 Task: Create a blank project AcePlan with privacy Public and default view as List and in the team Taskers . Create three sections in the project as To-Do, Doing and Done
Action: Mouse moved to (61, 69)
Screenshot: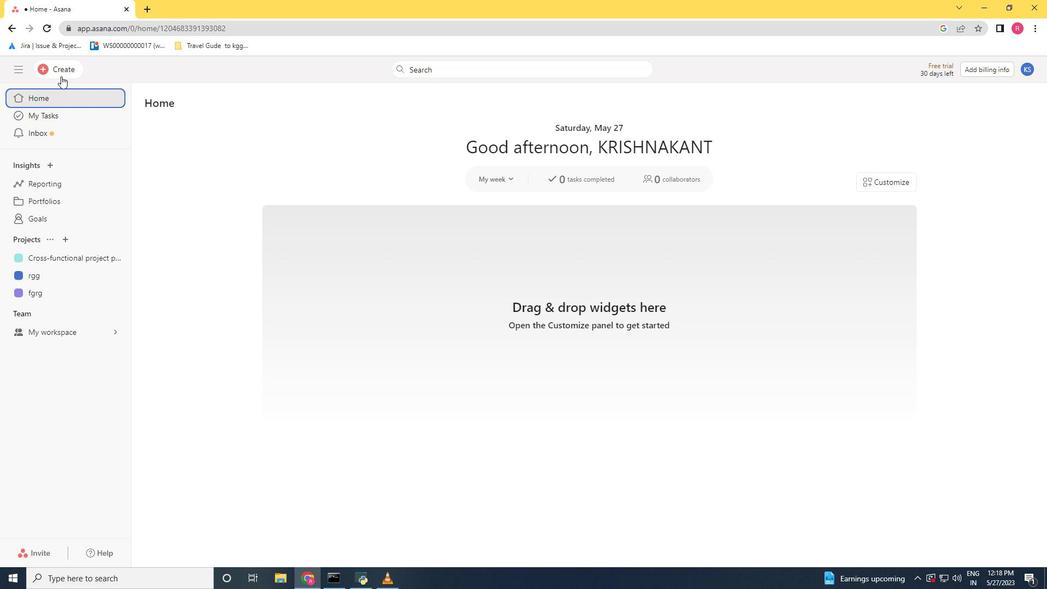 
Action: Mouse pressed left at (61, 69)
Screenshot: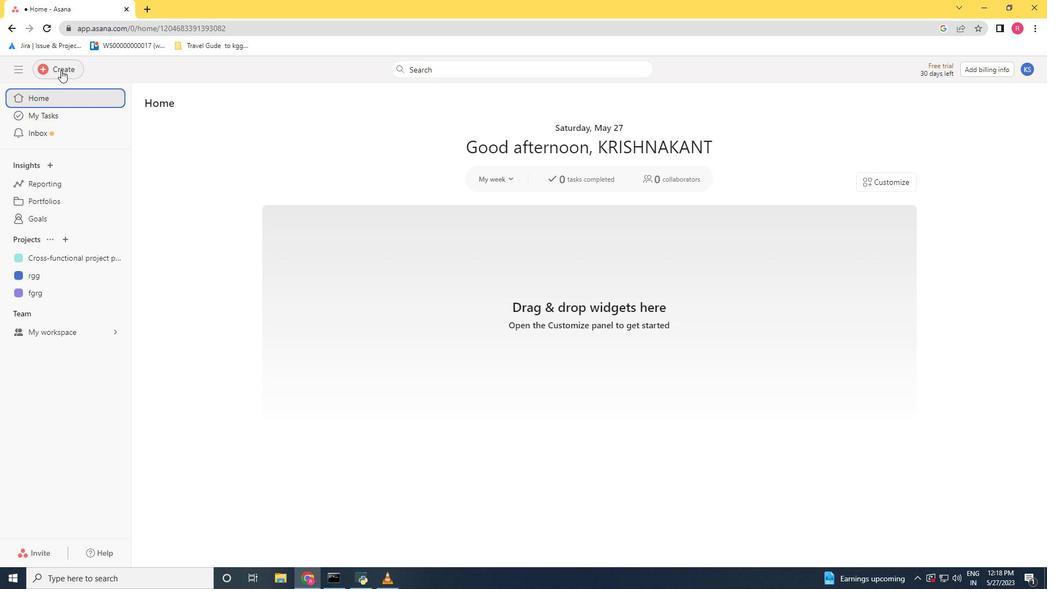 
Action: Mouse moved to (103, 93)
Screenshot: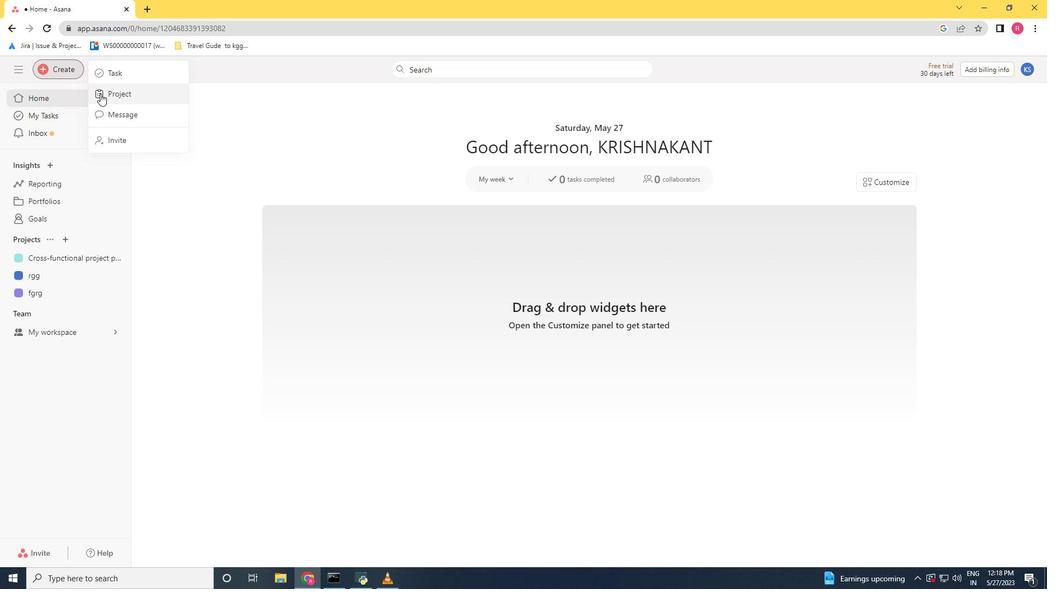 
Action: Mouse pressed left at (103, 93)
Screenshot: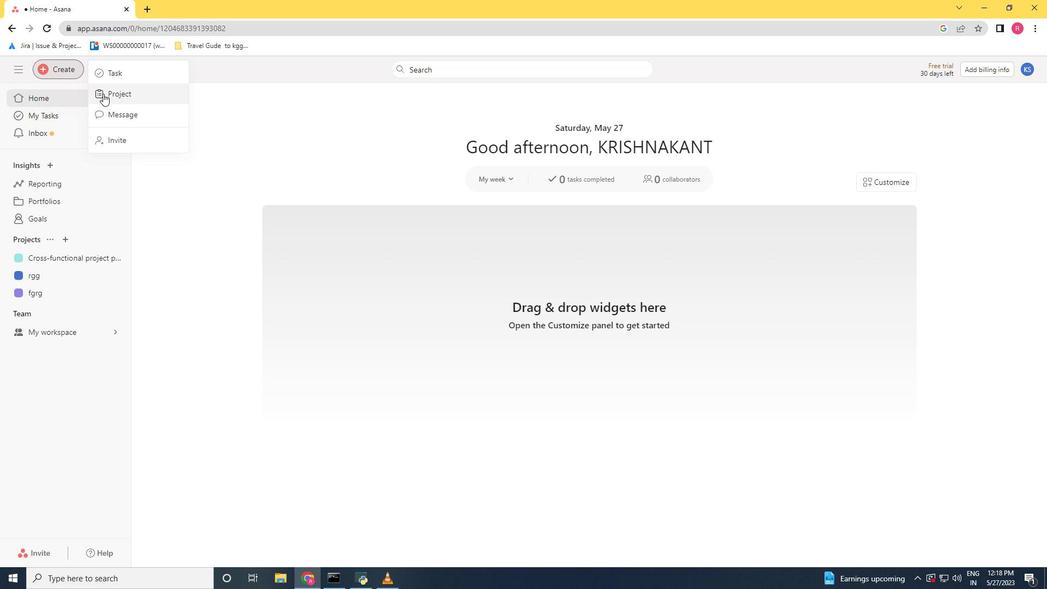 
Action: Mouse moved to (445, 234)
Screenshot: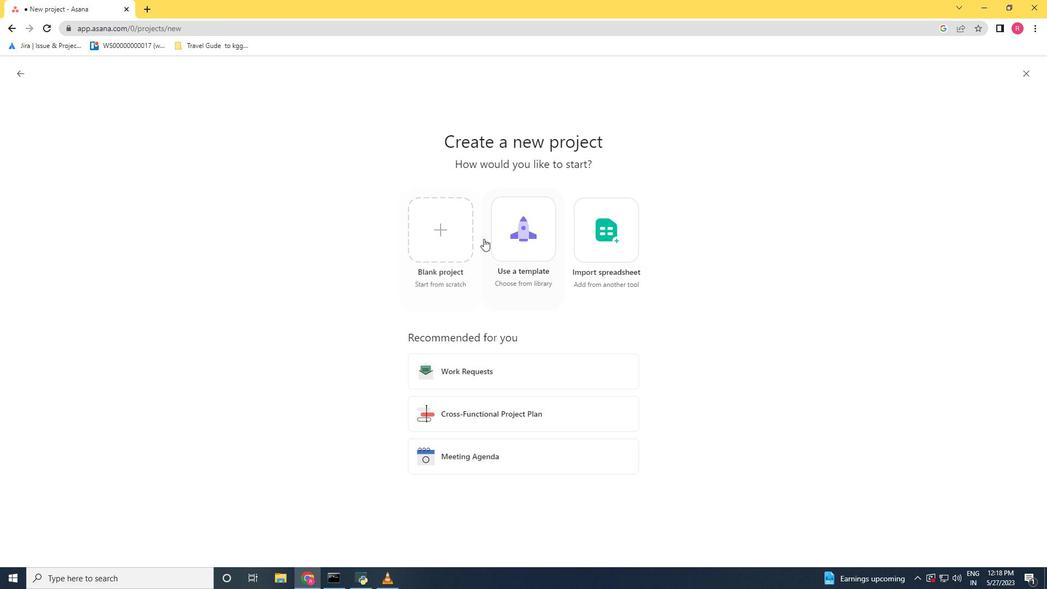 
Action: Mouse pressed left at (445, 234)
Screenshot: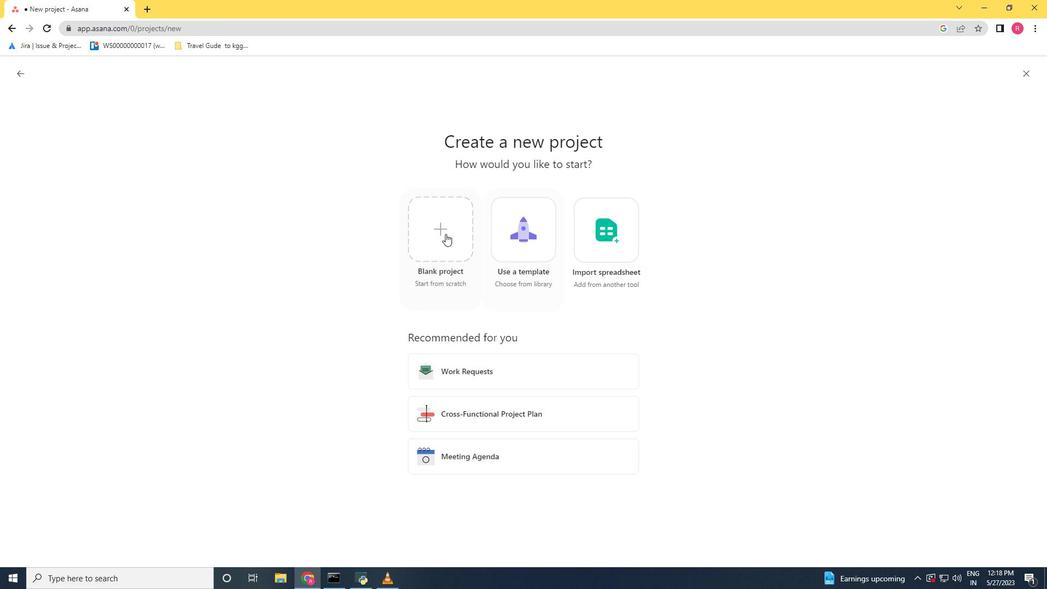 
Action: Mouse moved to (260, 166)
Screenshot: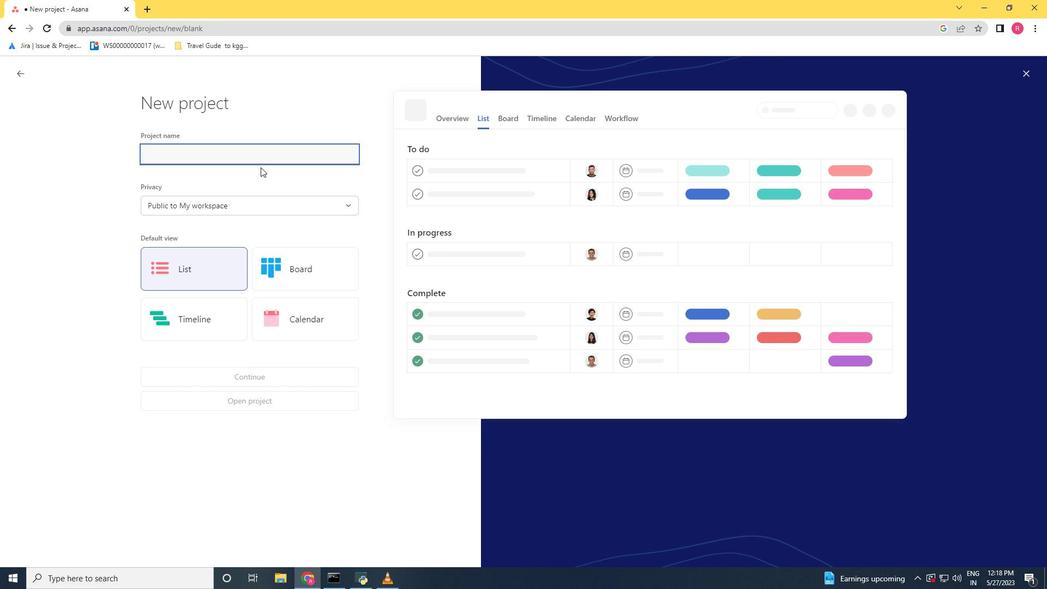 
Action: Key pressed <Key.shift><Key.shift><Key.shift><Key.shift><Key.shift><Key.shift><Key.shift><Key.shift>Ace<Key.shift>Plan
Screenshot: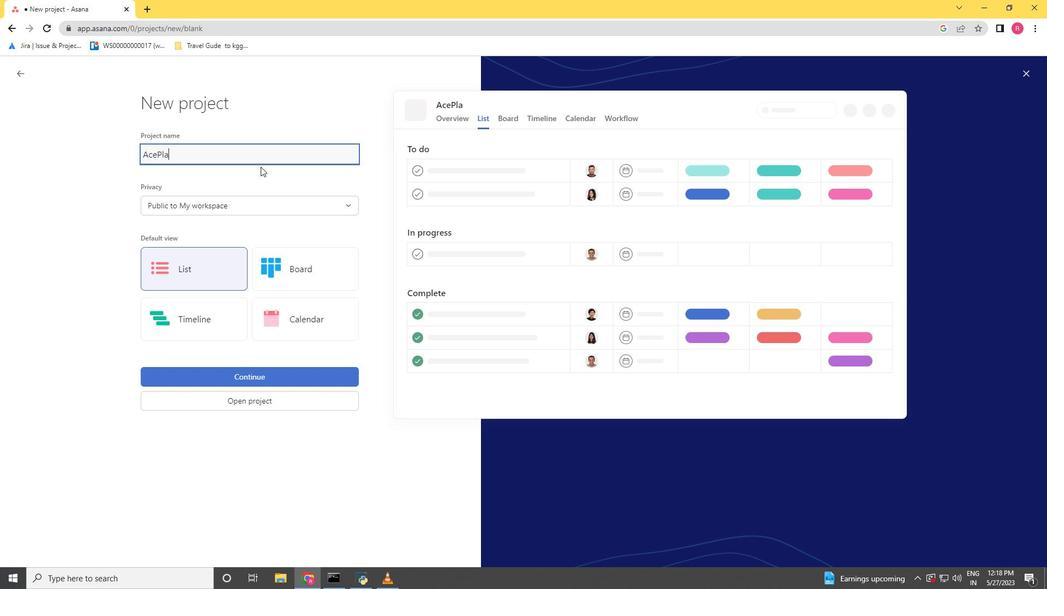 
Action: Mouse moved to (257, 206)
Screenshot: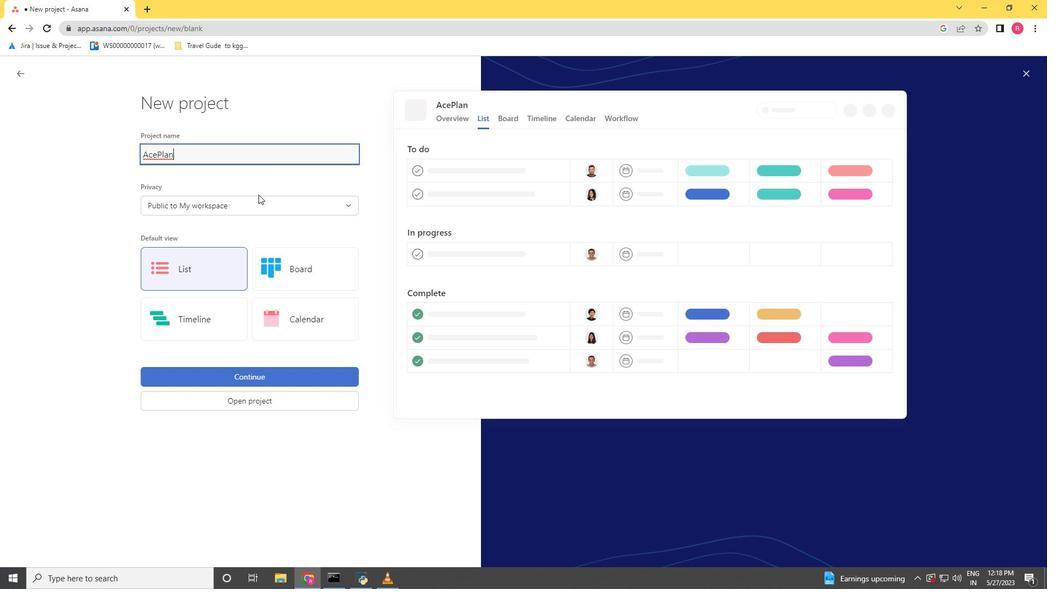 
Action: Mouse pressed left at (257, 206)
Screenshot: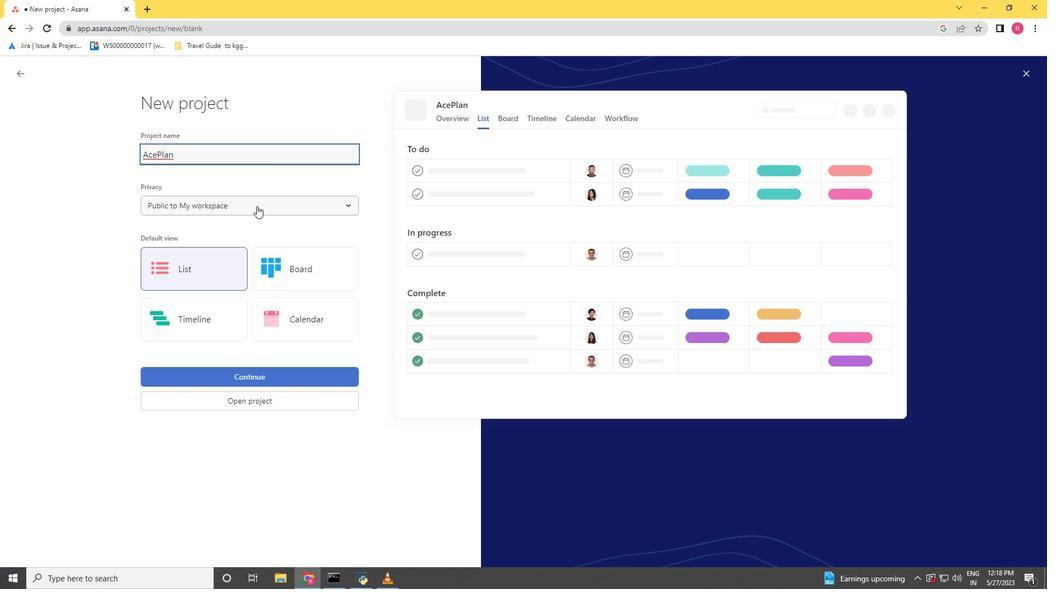 
Action: Mouse moved to (204, 225)
Screenshot: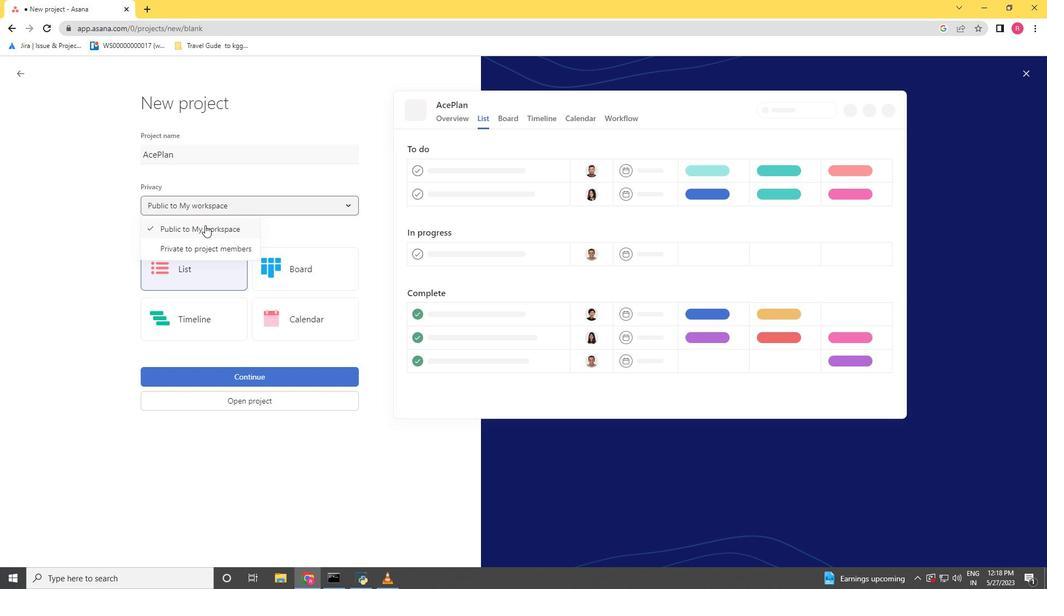 
Action: Mouse pressed left at (204, 225)
Screenshot: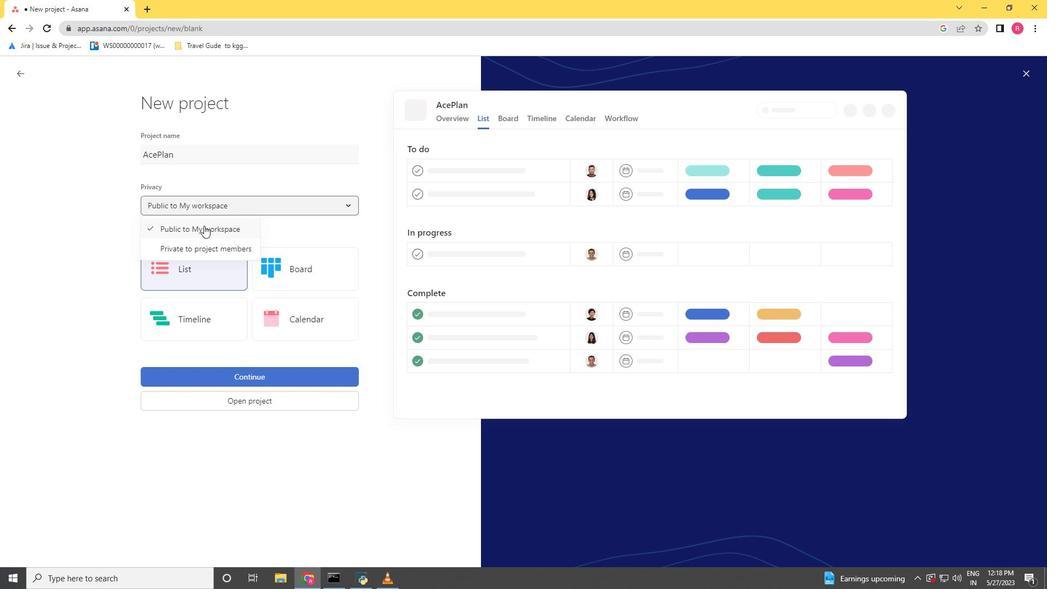 
Action: Mouse moved to (197, 260)
Screenshot: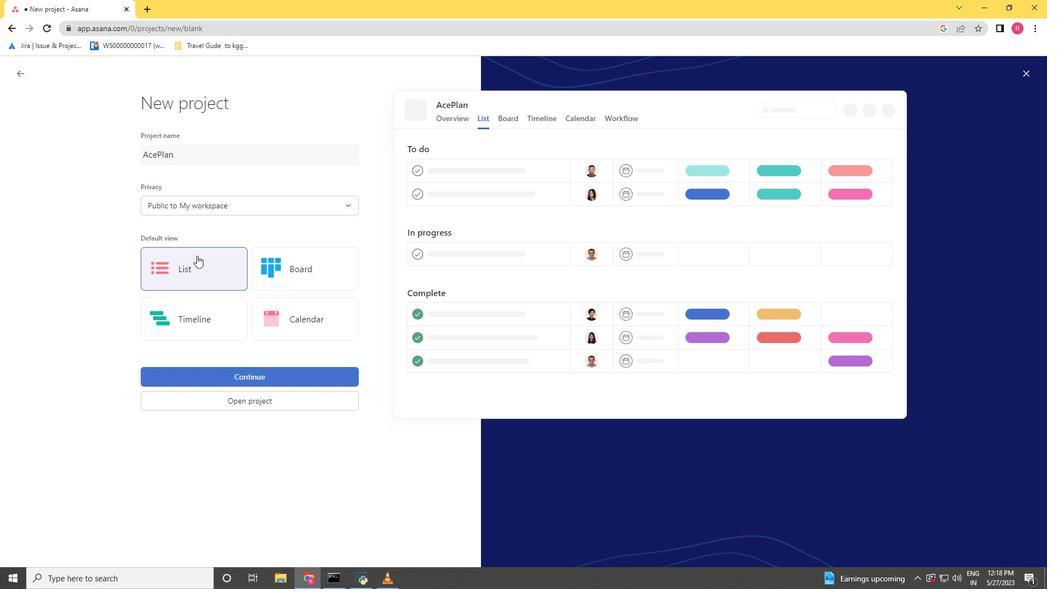 
Action: Mouse pressed left at (197, 260)
Screenshot: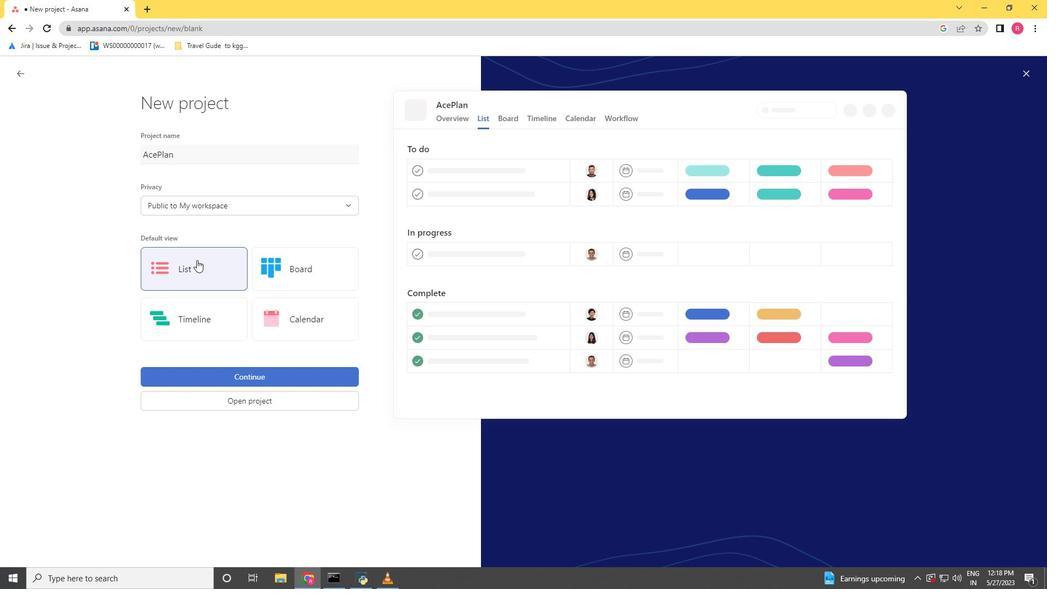 
Action: Mouse moved to (236, 378)
Screenshot: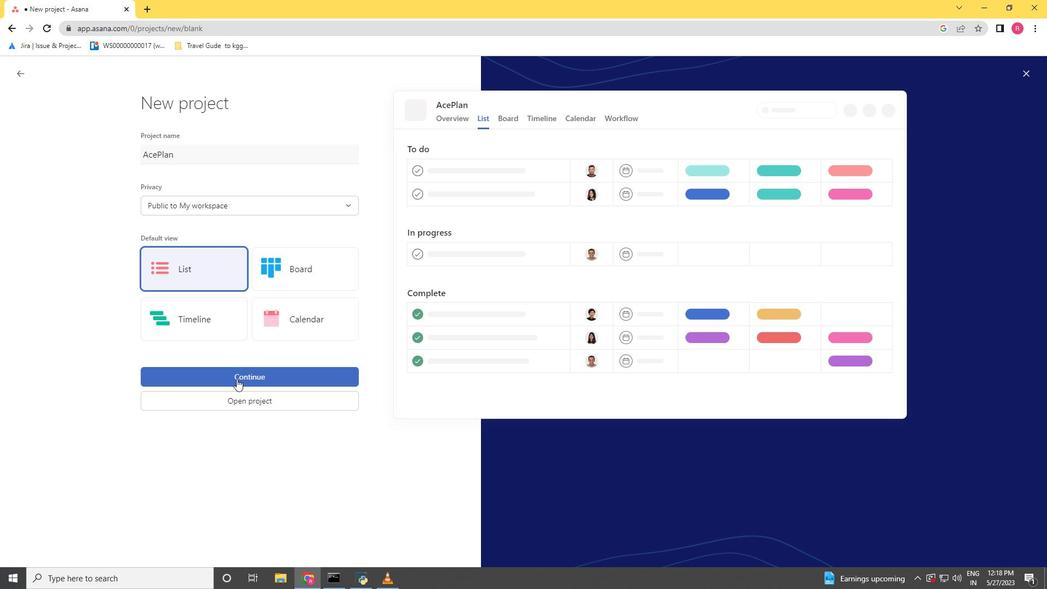 
Action: Mouse pressed left at (236, 378)
Screenshot: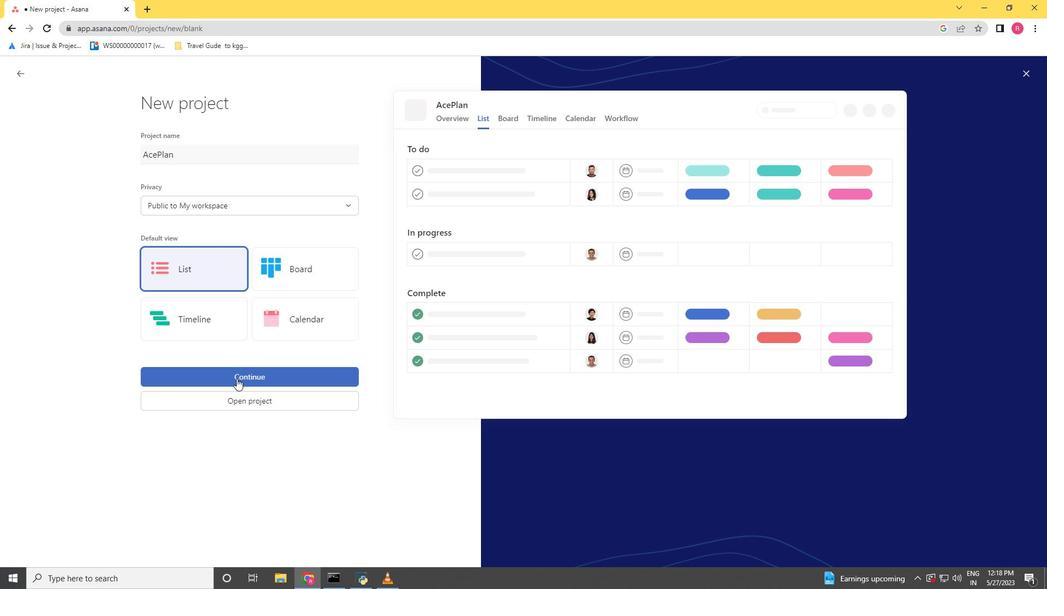 
Action: Mouse moved to (820, 117)
Screenshot: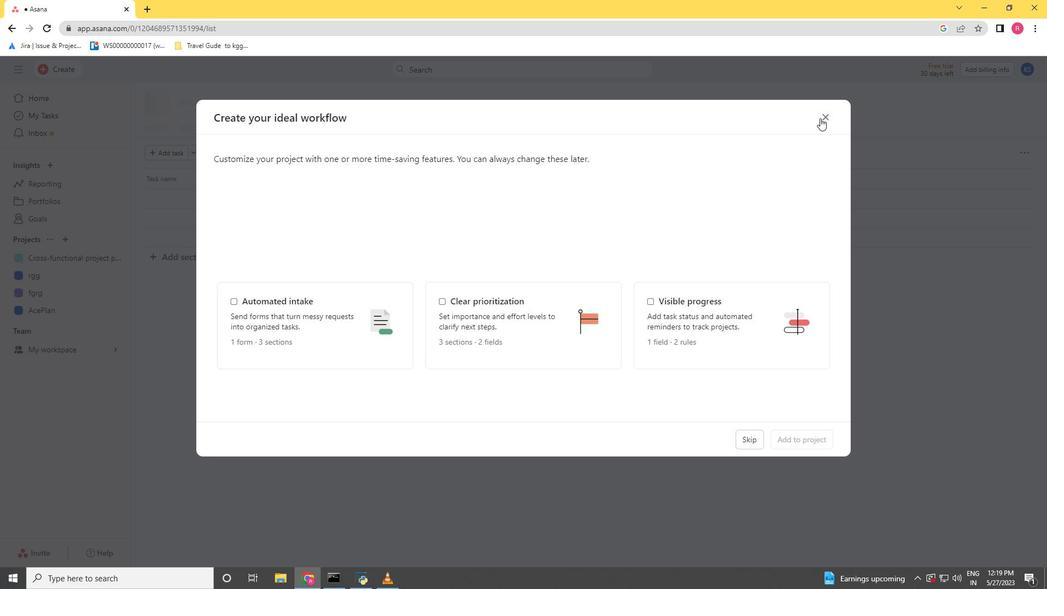 
Action: Mouse pressed left at (820, 117)
Screenshot: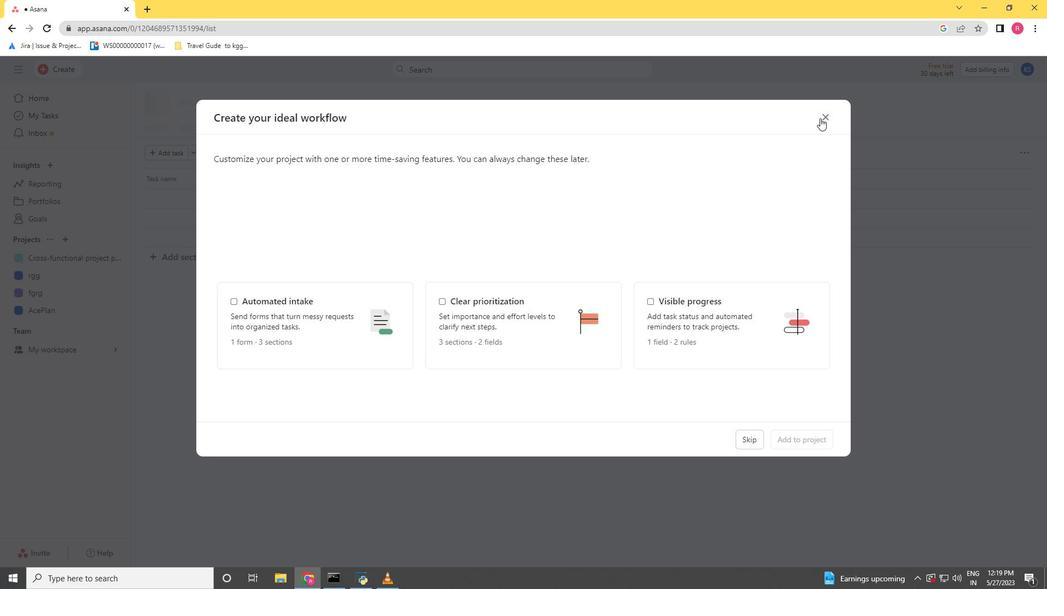 
Action: Mouse moved to (185, 258)
Screenshot: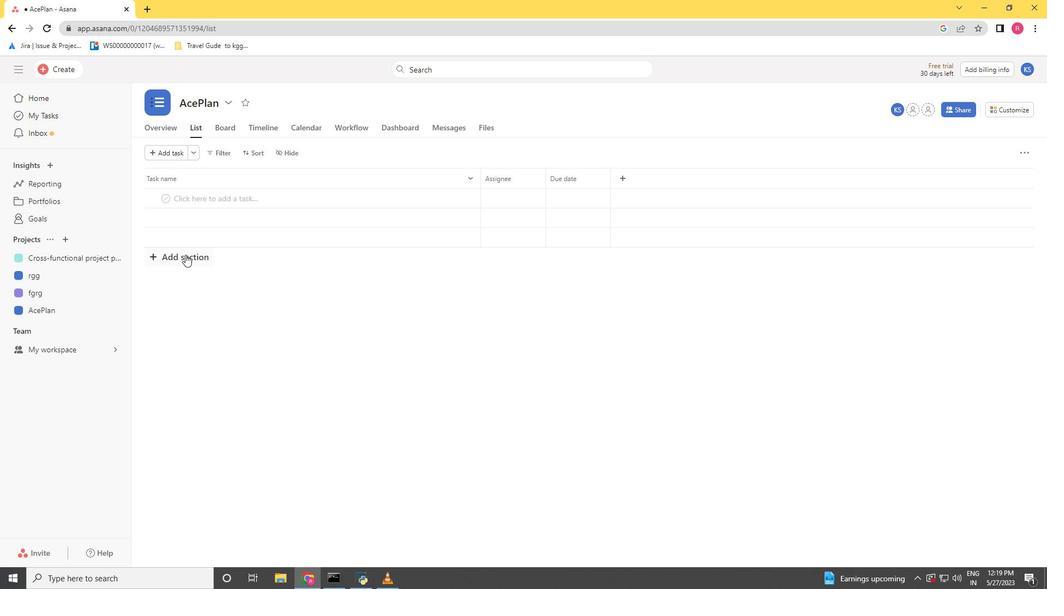 
Action: Mouse pressed left at (185, 258)
Screenshot: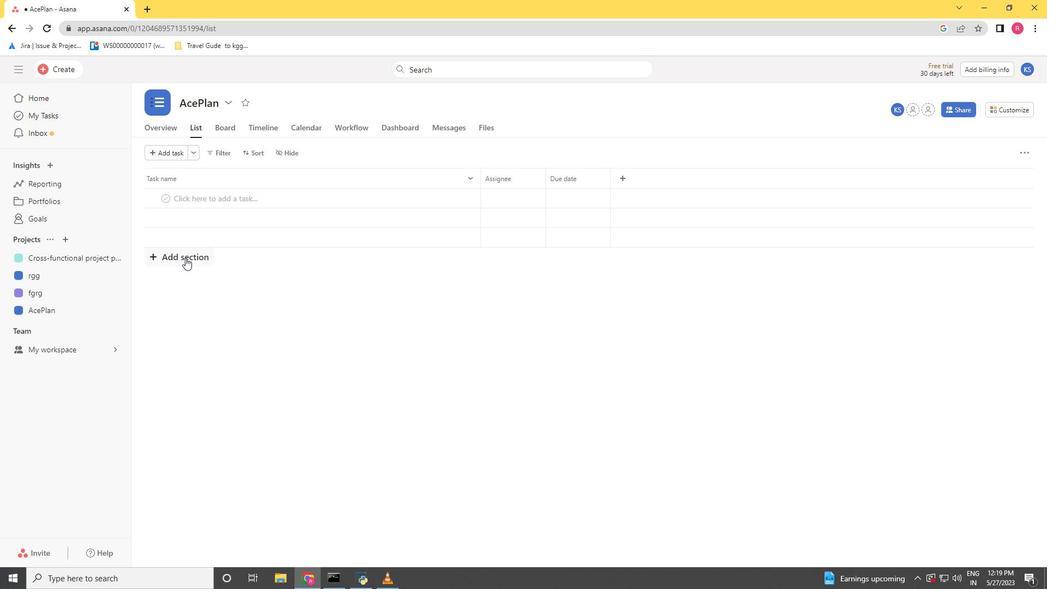 
Action: Key pressed <Key.shift>To-<Key.shift><Key.shift><Key.shift><Key.shift><Key.shift><Key.shift><Key.shift><Key.shift><Key.shift><Key.shift><Key.shift><Key.shift><Key.shift><Key.shift><Key.shift><Key.shift><Key.shift><Key.shift><Key.shift><Key.shift><Key.shift><Key.shift><Key.shift>Do<Key.enter>
Screenshot: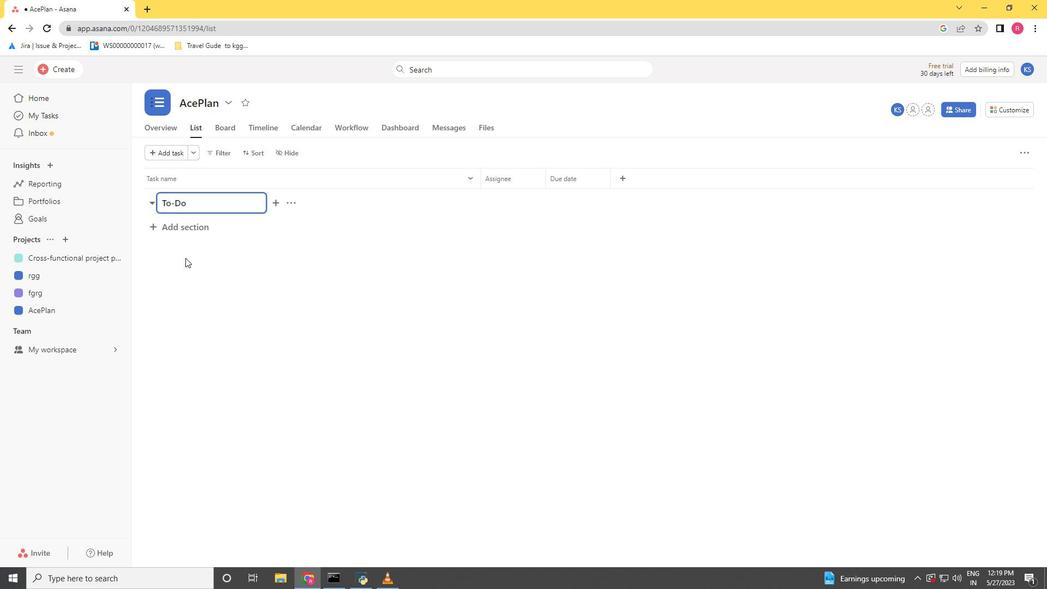 
Action: Mouse moved to (182, 274)
Screenshot: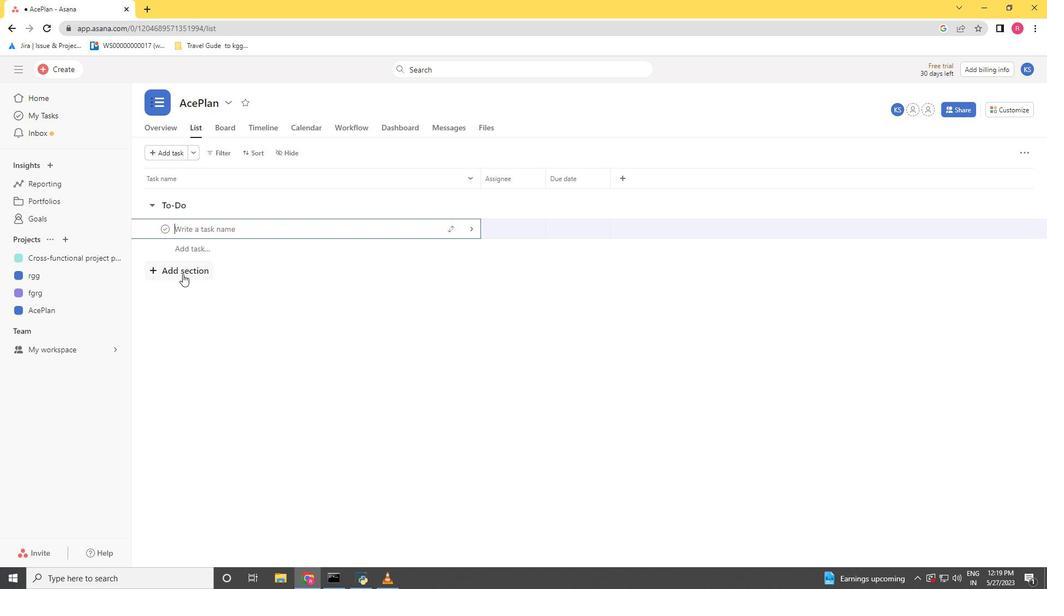 
Action: Mouse pressed left at (182, 274)
Screenshot: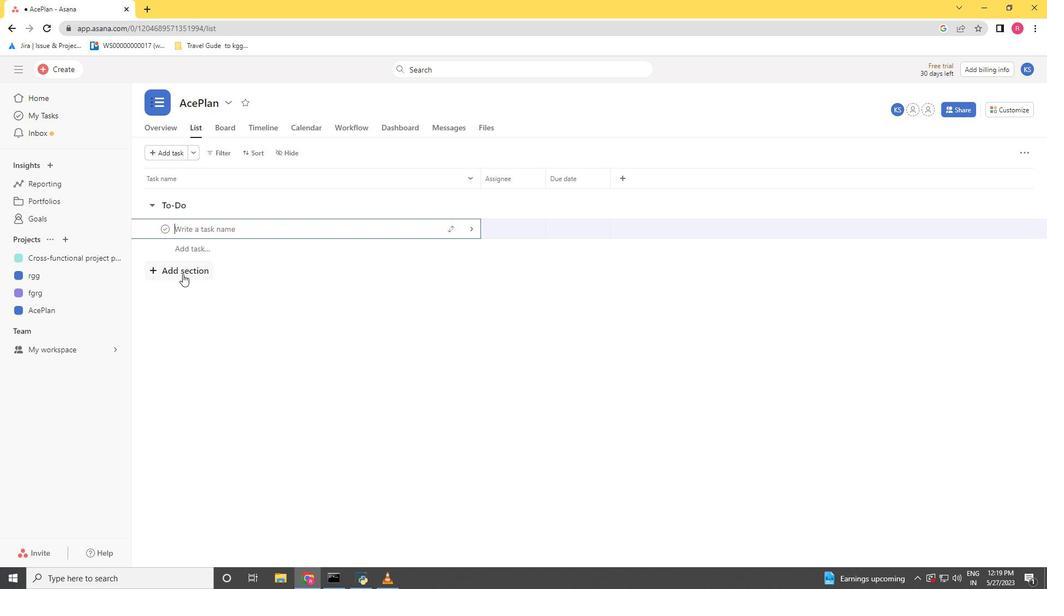 
Action: Mouse moved to (181, 227)
Screenshot: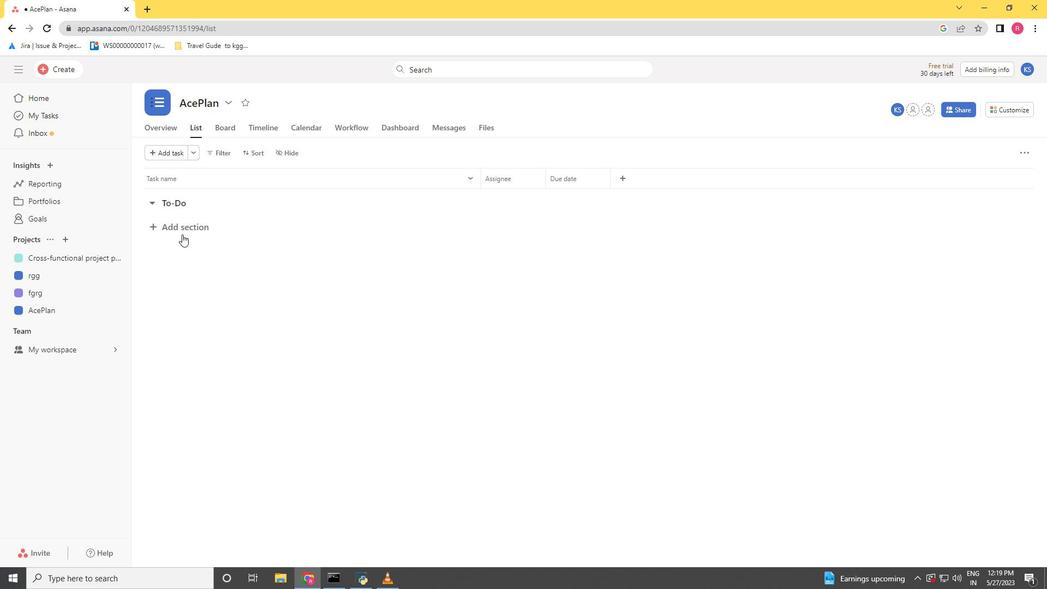 
Action: Mouse pressed left at (181, 227)
Screenshot: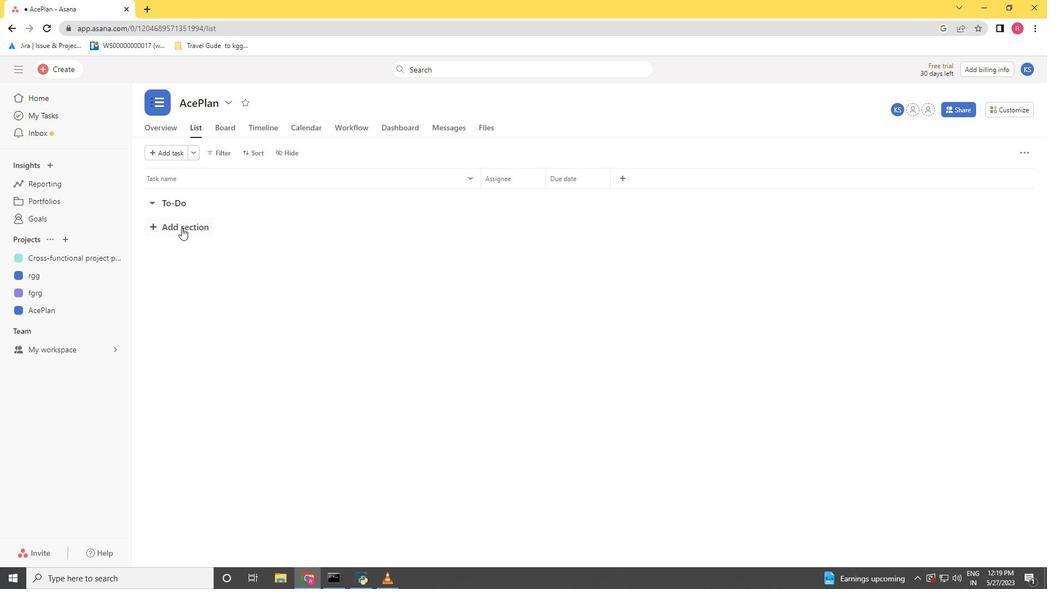 
Action: Key pressed <Key.shift><Key.shift><Key.shift><Key.shift><Key.shift><Key.shift><Key.shift><Key.shift><Key.shift><Key.shift><Key.shift><Key.shift><Key.shift><Key.shift><Key.shift><Key.shift><Key.shift><Key.shift><Key.shift><Key.shift>Doing'<Key.backspace><Key.enter>
Screenshot: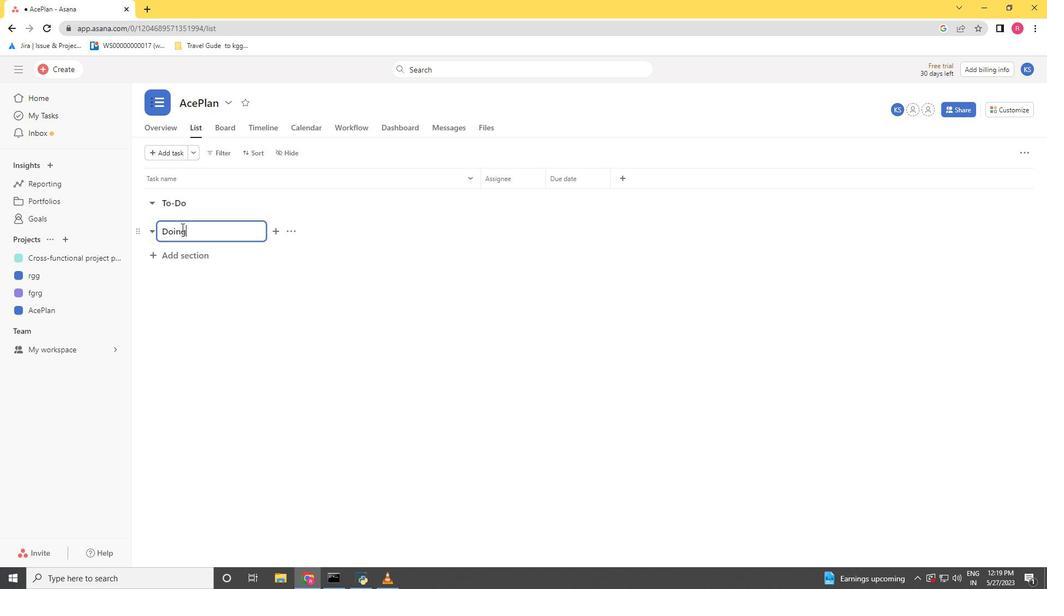 
Action: Mouse moved to (174, 293)
Screenshot: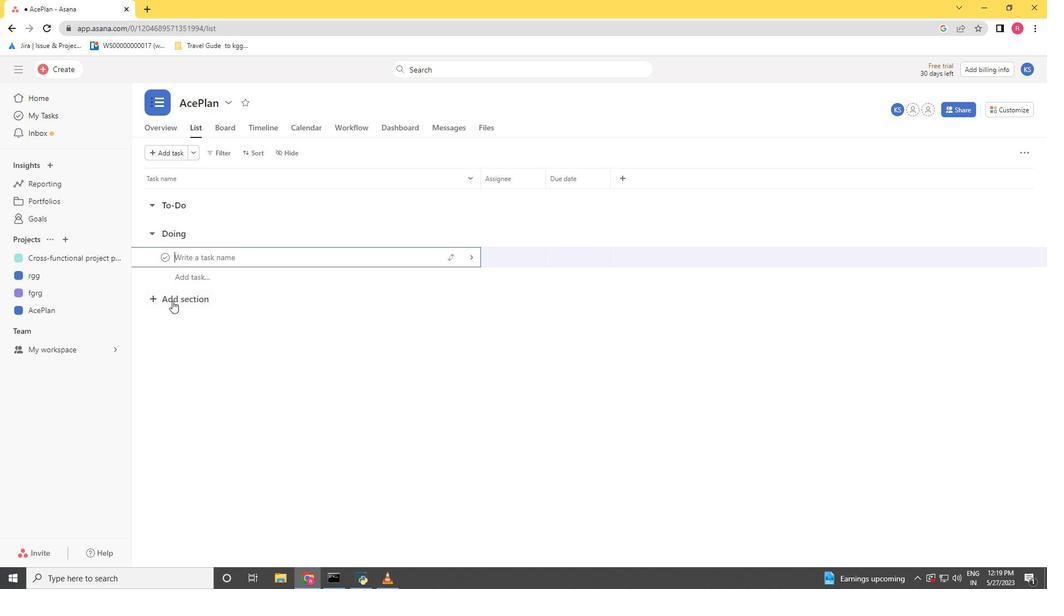 
Action: Mouse pressed left at (174, 293)
Screenshot: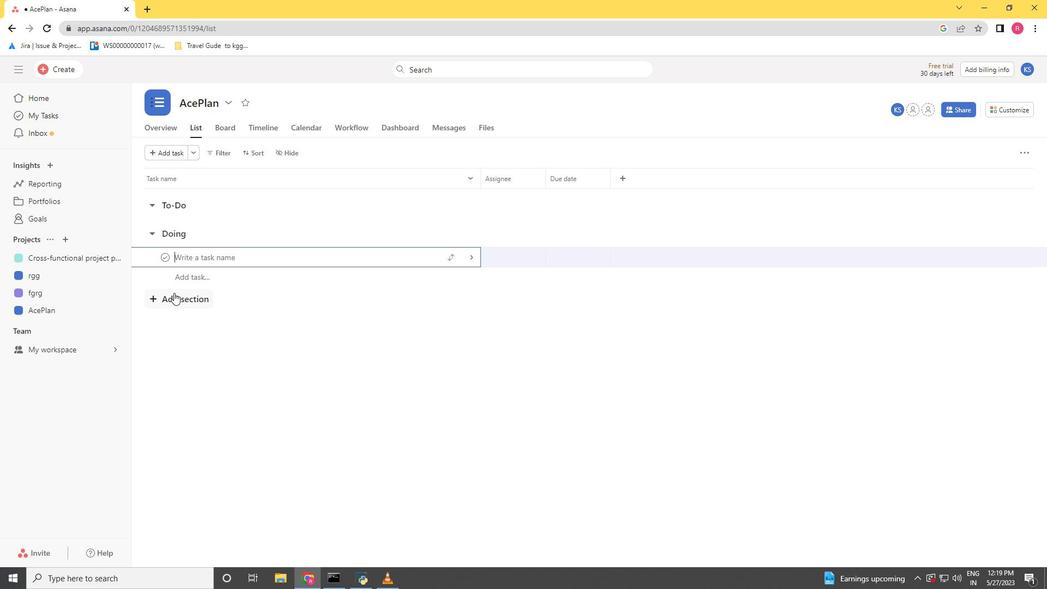 
Action: Mouse moved to (178, 257)
Screenshot: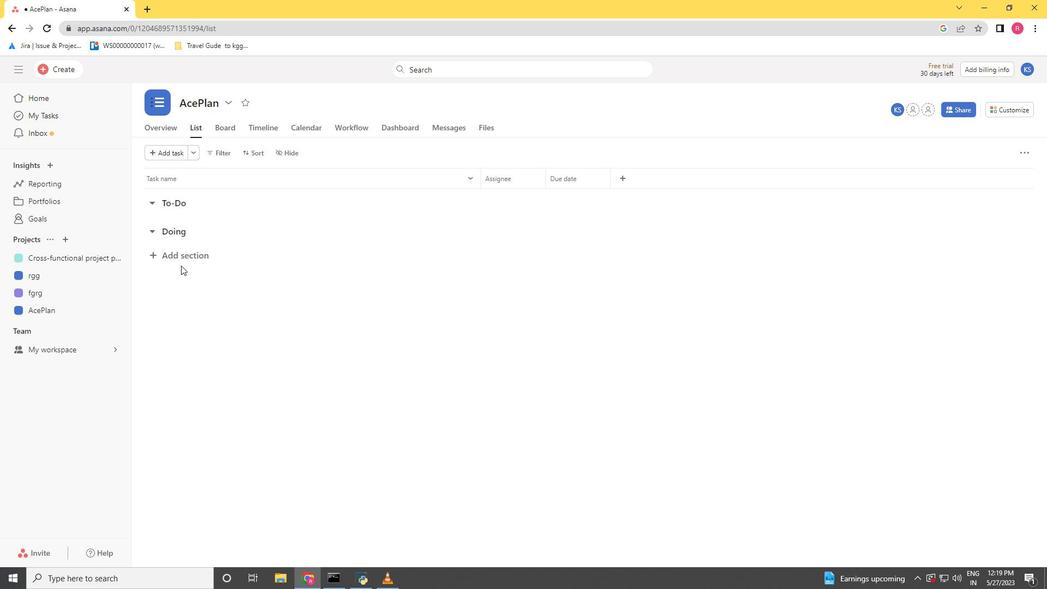 
Action: Mouse pressed left at (178, 257)
Screenshot: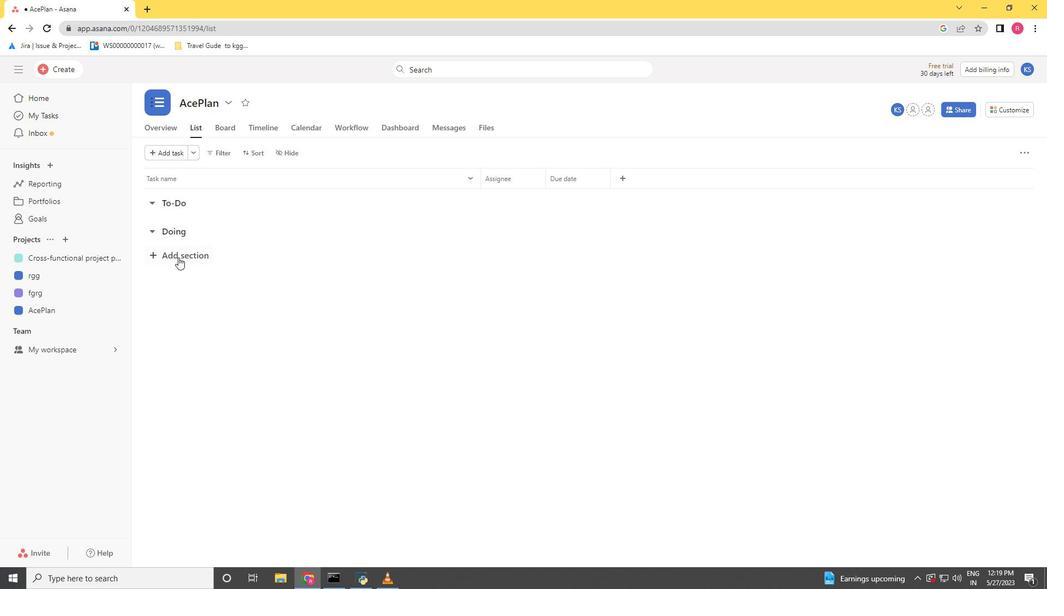 
Action: Key pressed <Key.shift><Key.shift><Key.shift><Key.shift><Key.shift><Key.shift><Key.shift><Key.shift><Key.shift><Key.shift><Key.shift><Key.shift><Key.shift><Key.shift>Done<Key.enter>
Screenshot: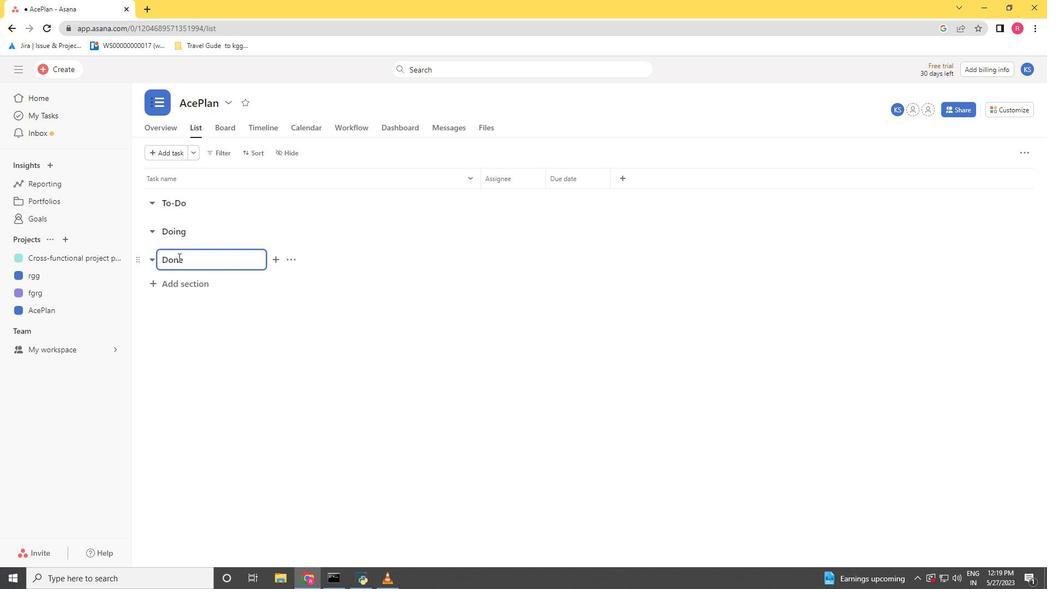 
Action: Mouse moved to (239, 374)
Screenshot: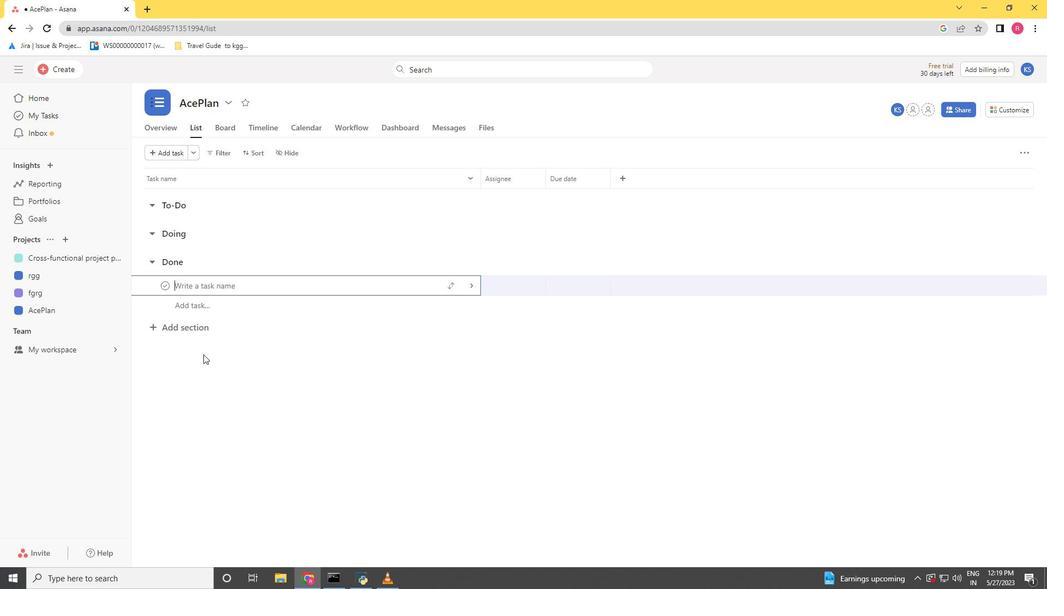 
Action: Mouse pressed left at (239, 374)
Screenshot: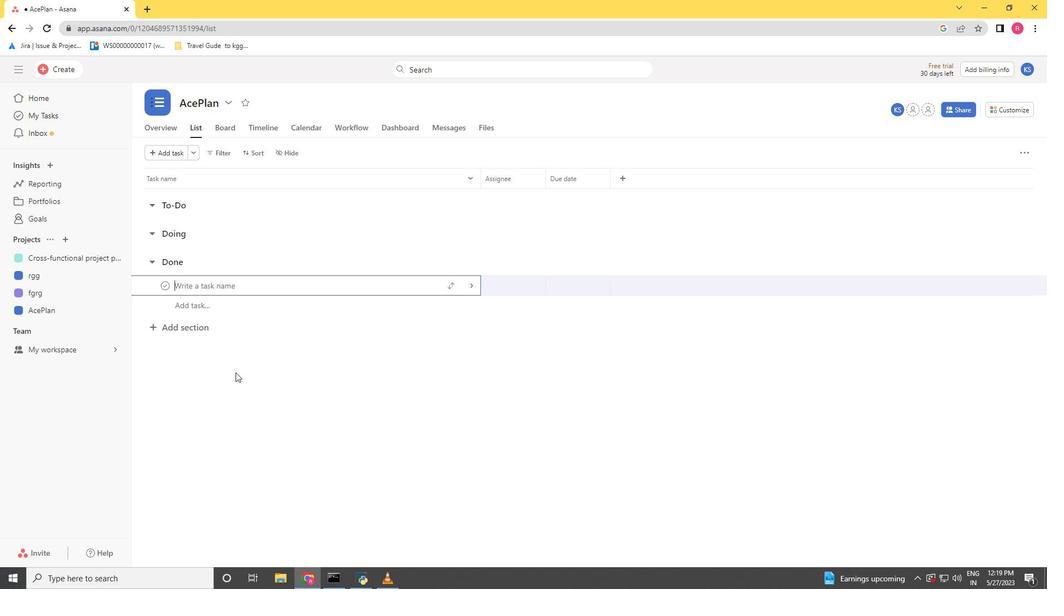 
